 Task: Provide the standings of the 2023 Victory Lane Racing Xfinity Series for the track "Sonoma Raceway".
Action: Mouse moved to (189, 368)
Screenshot: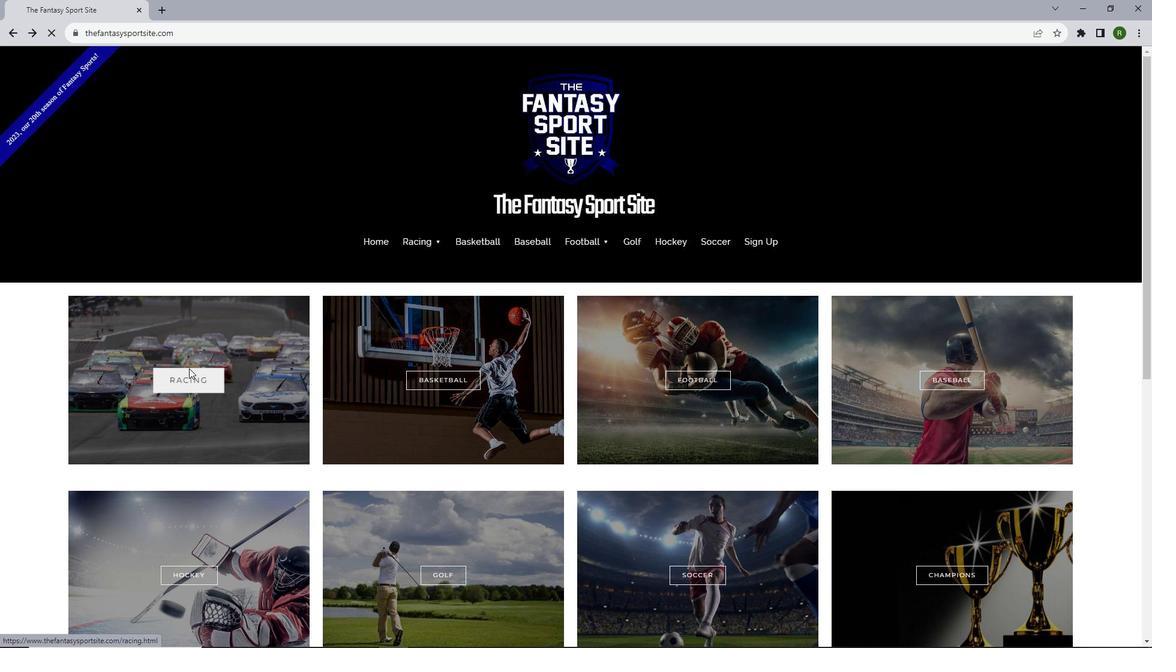 
Action: Mouse pressed left at (189, 368)
Screenshot: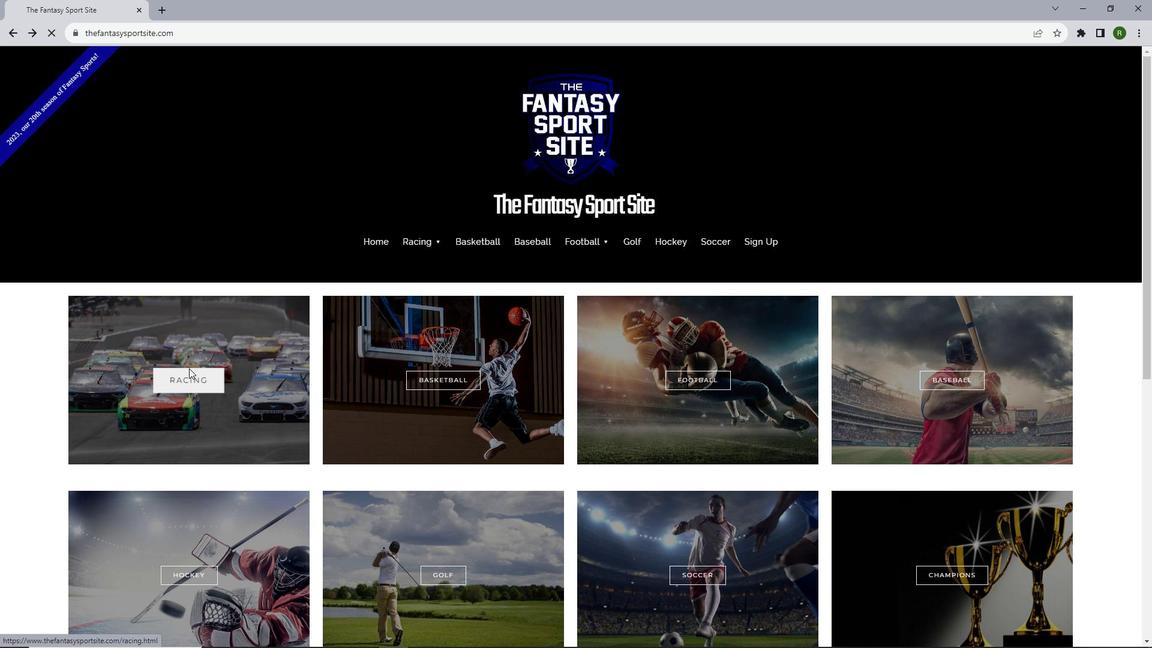 
Action: Mouse moved to (538, 529)
Screenshot: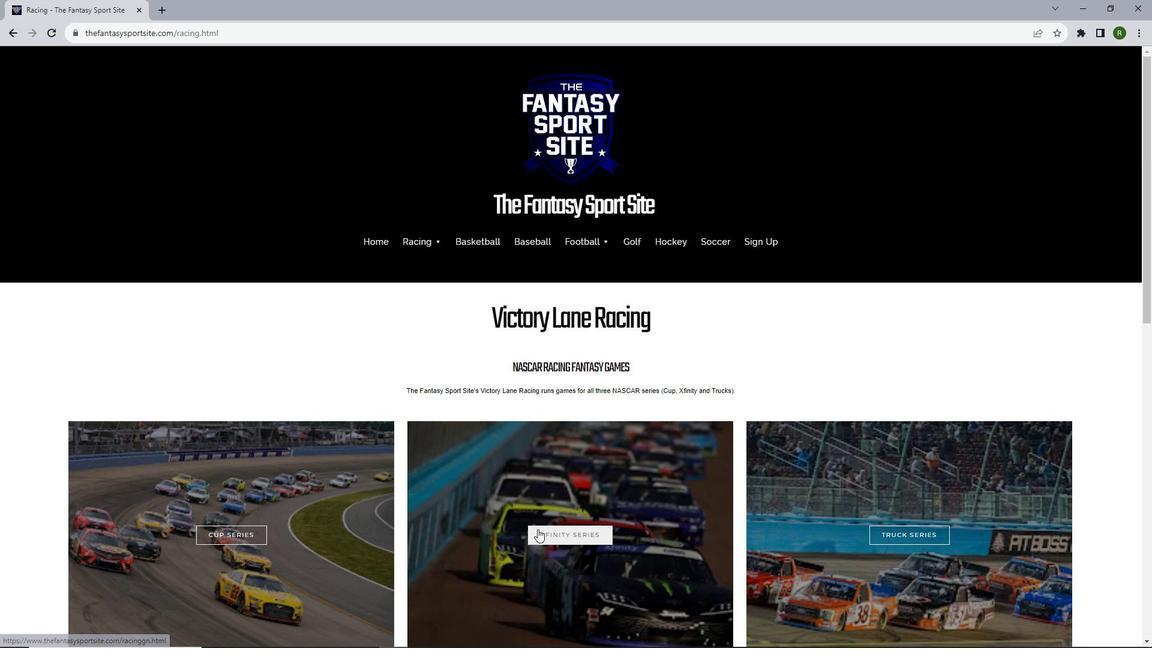 
Action: Mouse pressed left at (538, 529)
Screenshot: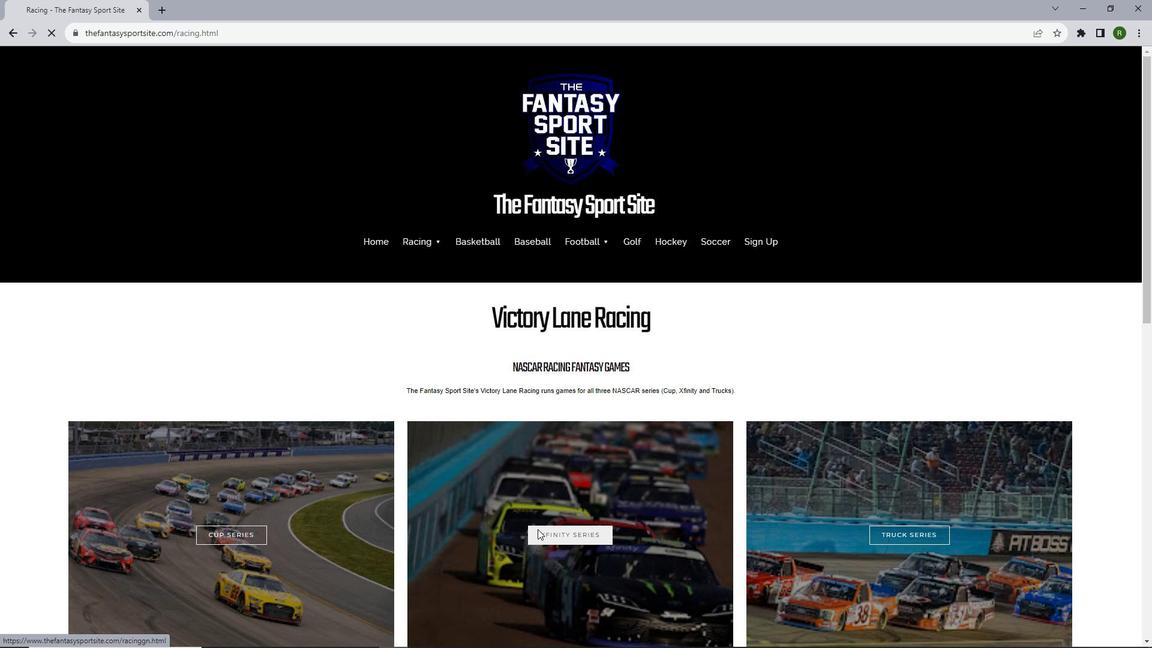 
Action: Mouse moved to (553, 378)
Screenshot: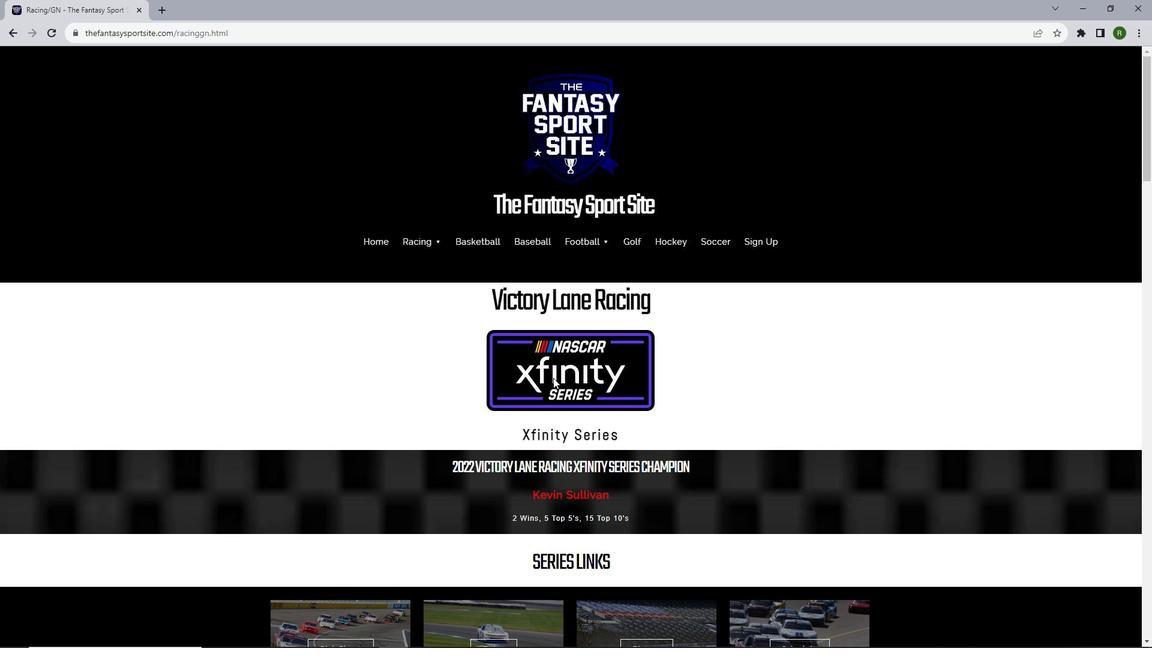 
Action: Mouse scrolled (553, 377) with delta (0, 0)
Screenshot: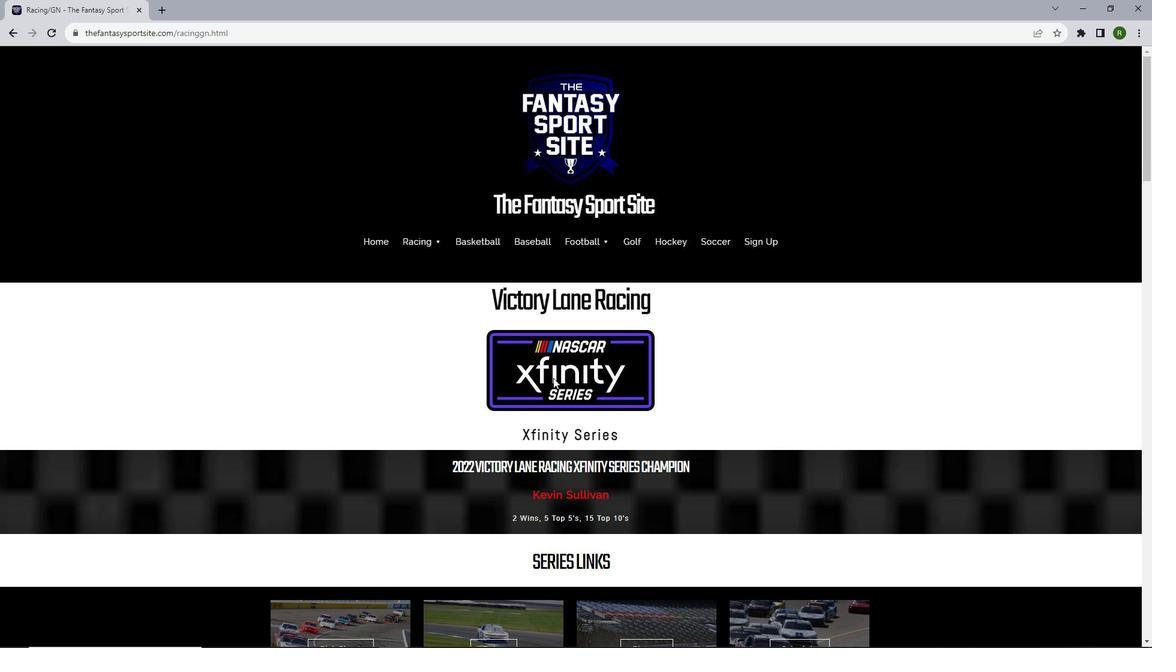 
Action: Mouse scrolled (553, 377) with delta (0, 0)
Screenshot: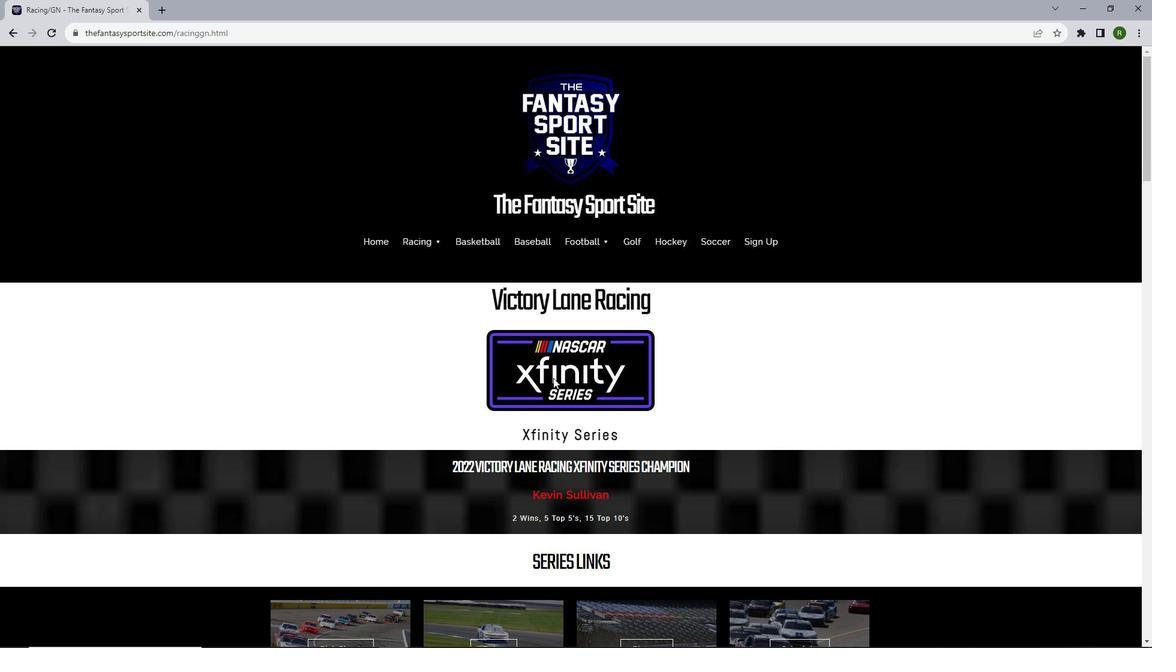 
Action: Mouse scrolled (553, 377) with delta (0, 0)
Screenshot: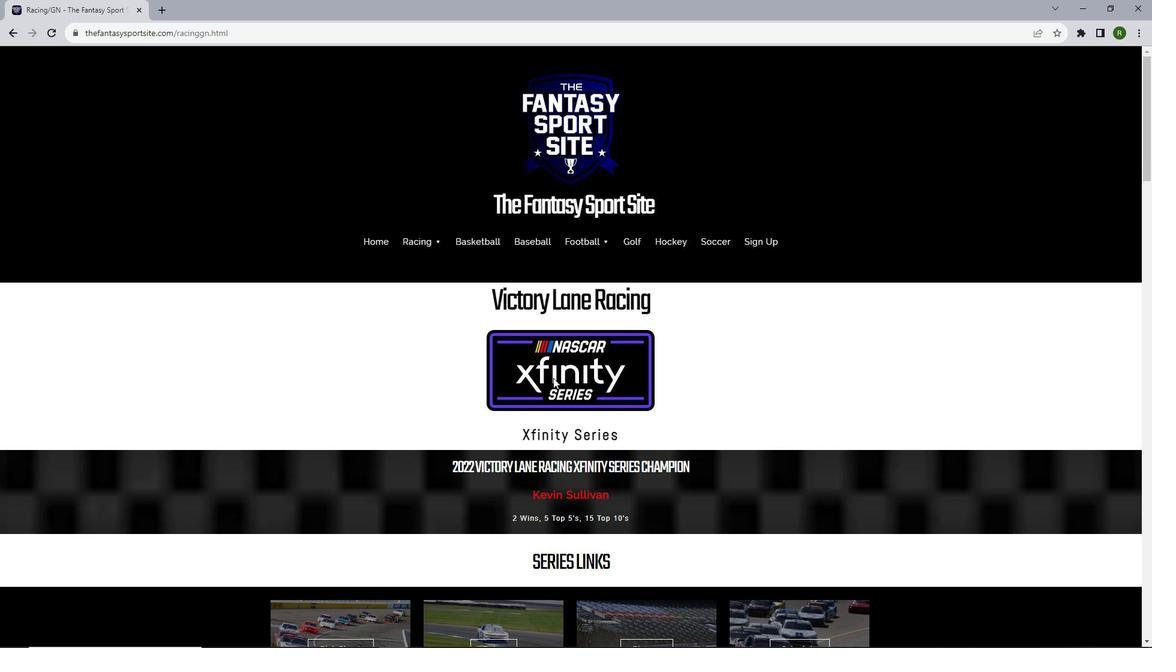 
Action: Mouse moved to (664, 580)
Screenshot: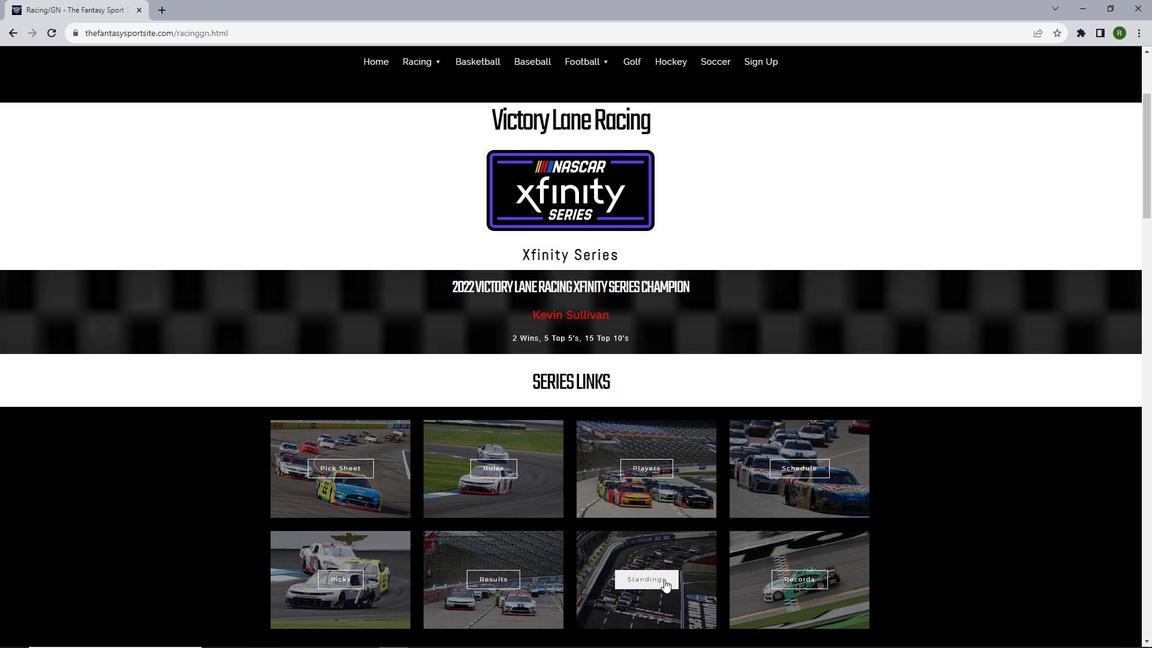 
Action: Mouse pressed left at (664, 580)
Screenshot: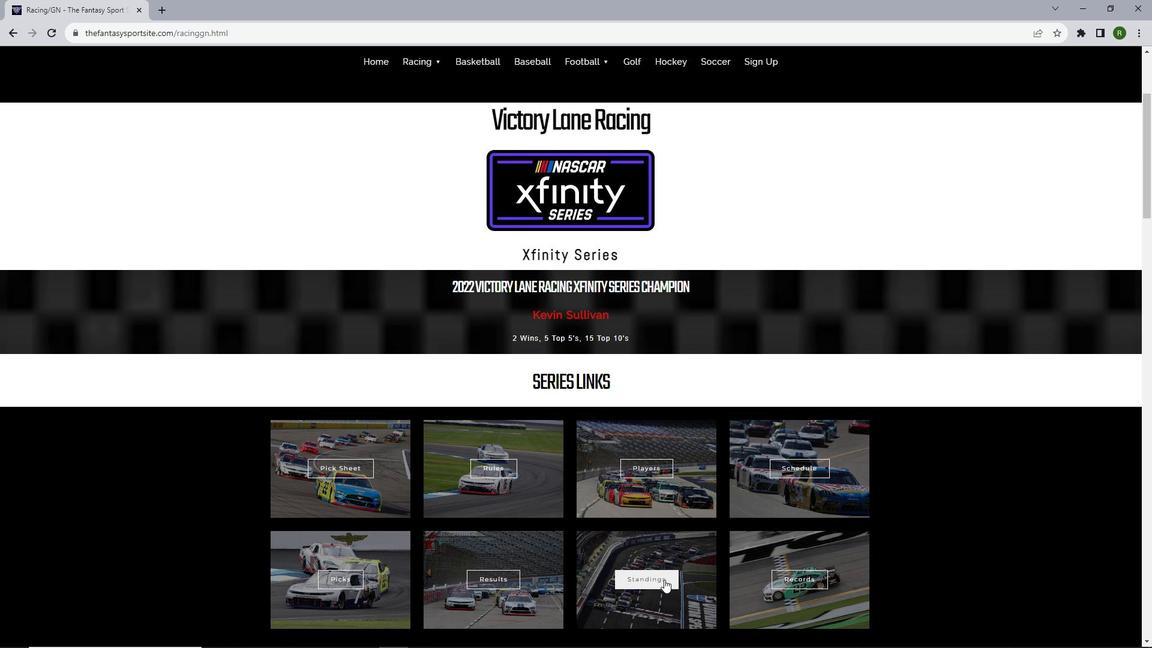 
Action: Mouse moved to (662, 392)
Screenshot: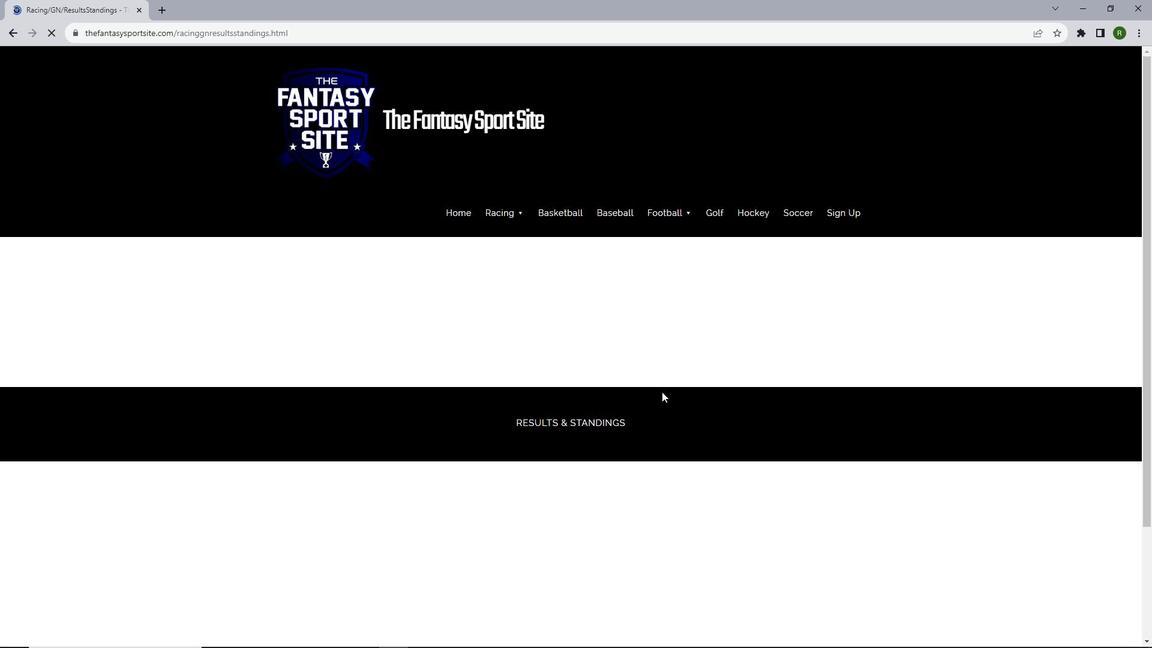 
Action: Mouse scrolled (662, 391) with delta (0, 0)
Screenshot: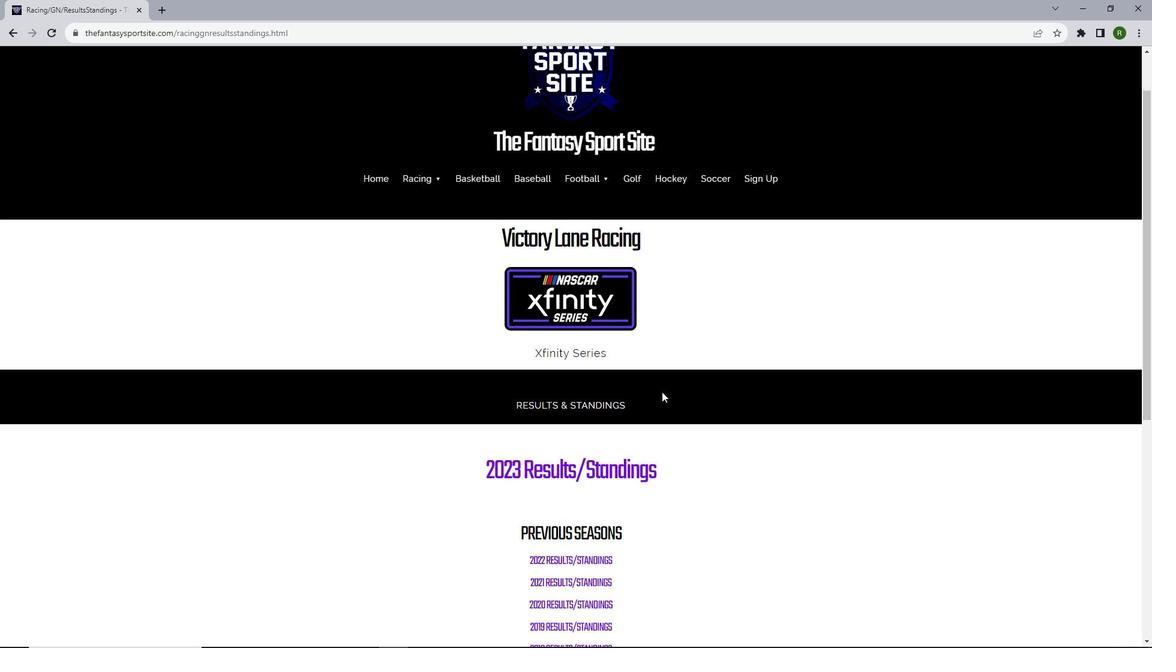 
Action: Mouse scrolled (662, 391) with delta (0, 0)
Screenshot: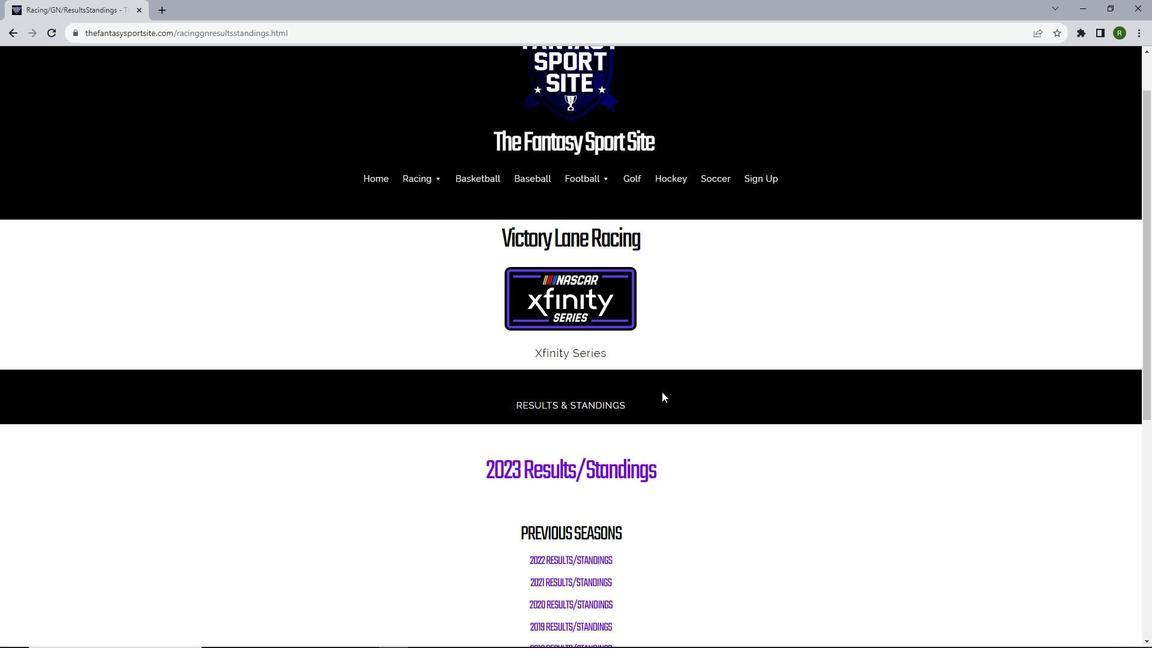 
Action: Mouse scrolled (662, 391) with delta (0, 0)
Screenshot: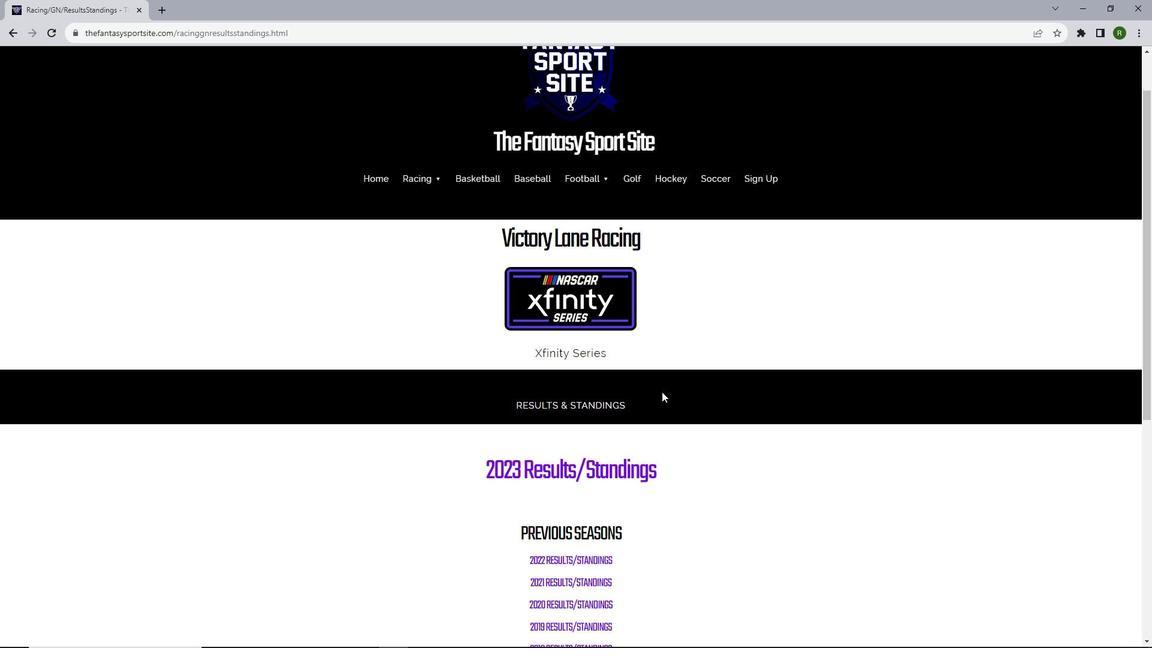 
Action: Mouse scrolled (662, 391) with delta (0, 0)
Screenshot: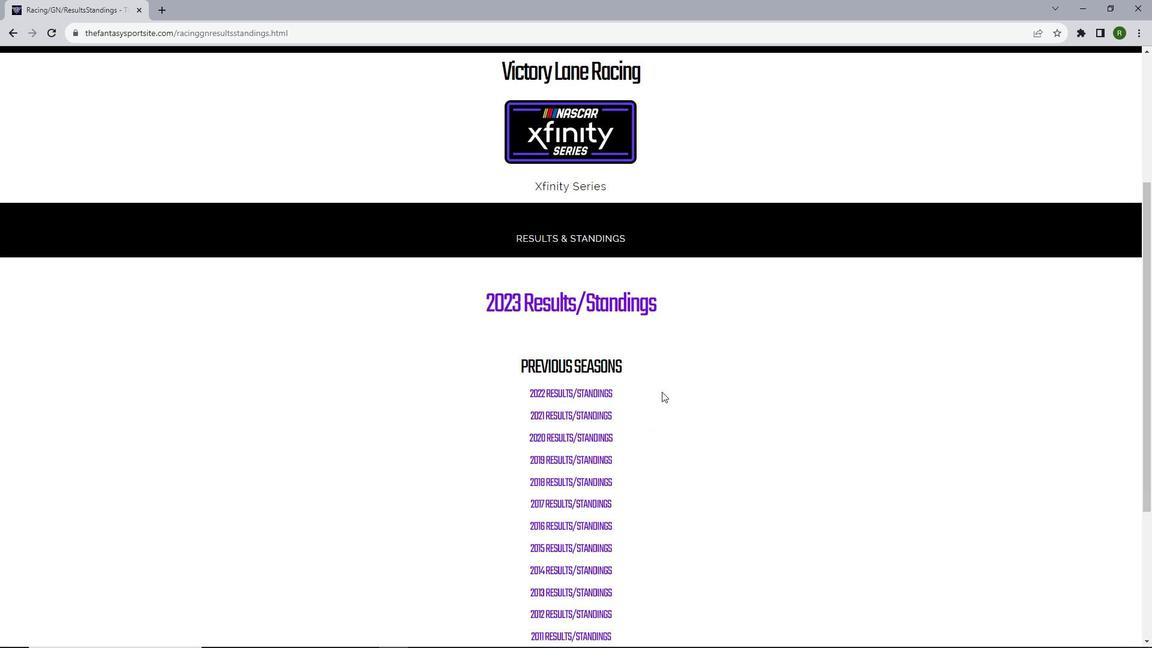
Action: Mouse moved to (546, 283)
Screenshot: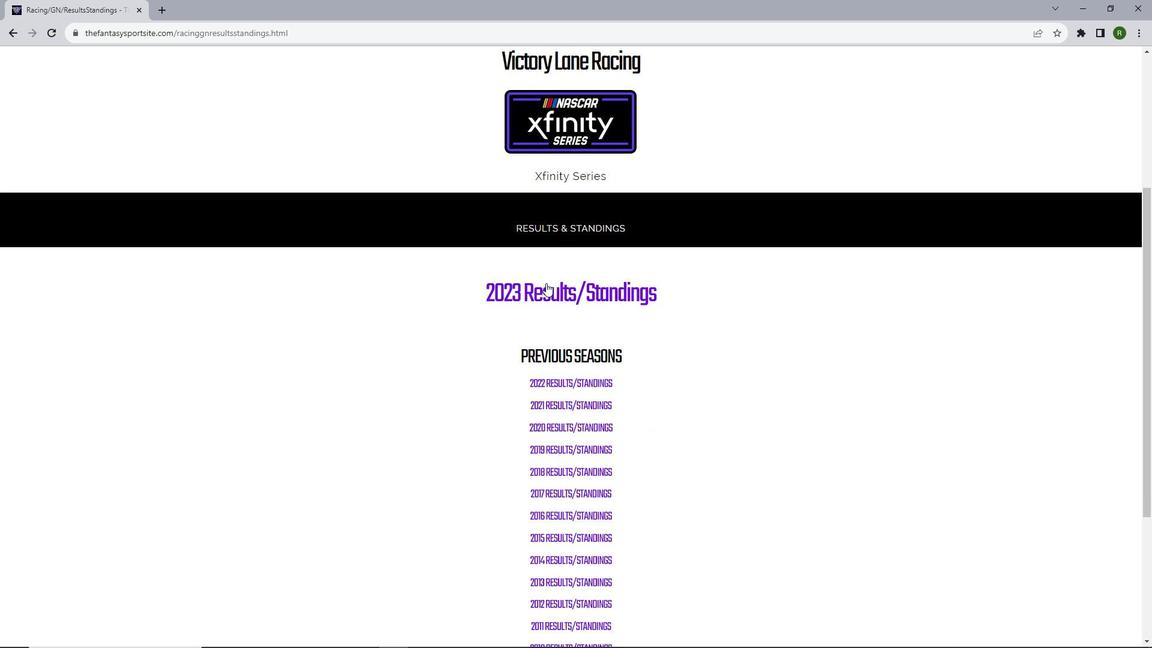 
Action: Mouse pressed left at (546, 283)
Screenshot: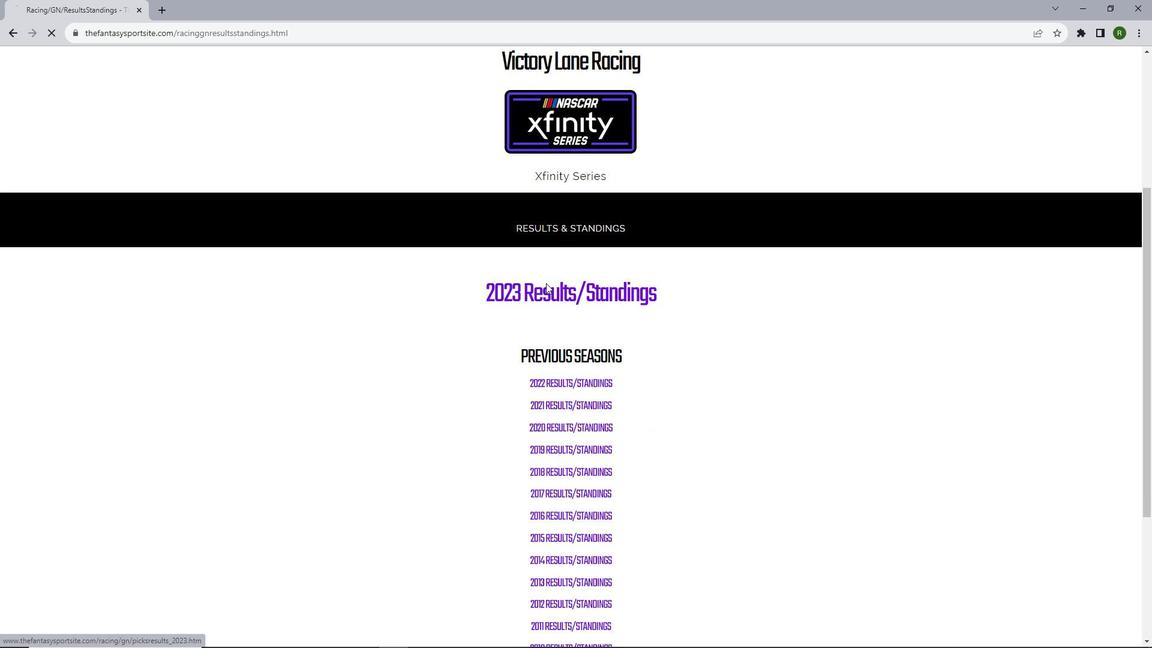 
Action: Mouse moved to (698, 272)
Screenshot: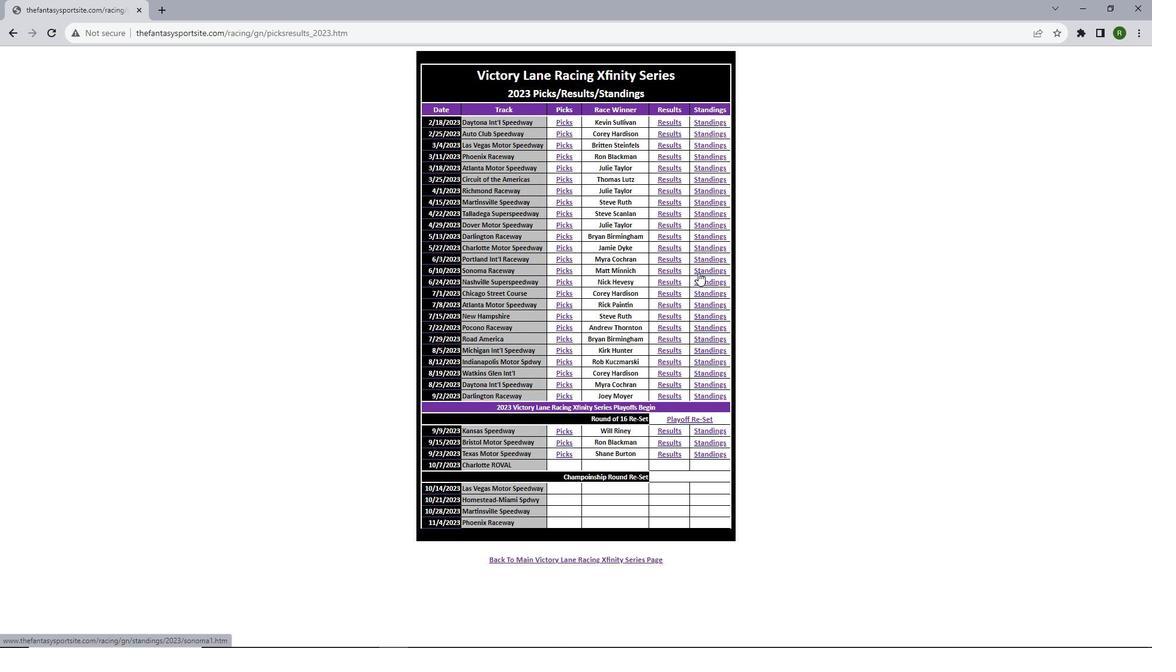 
Action: Mouse pressed left at (698, 272)
Screenshot: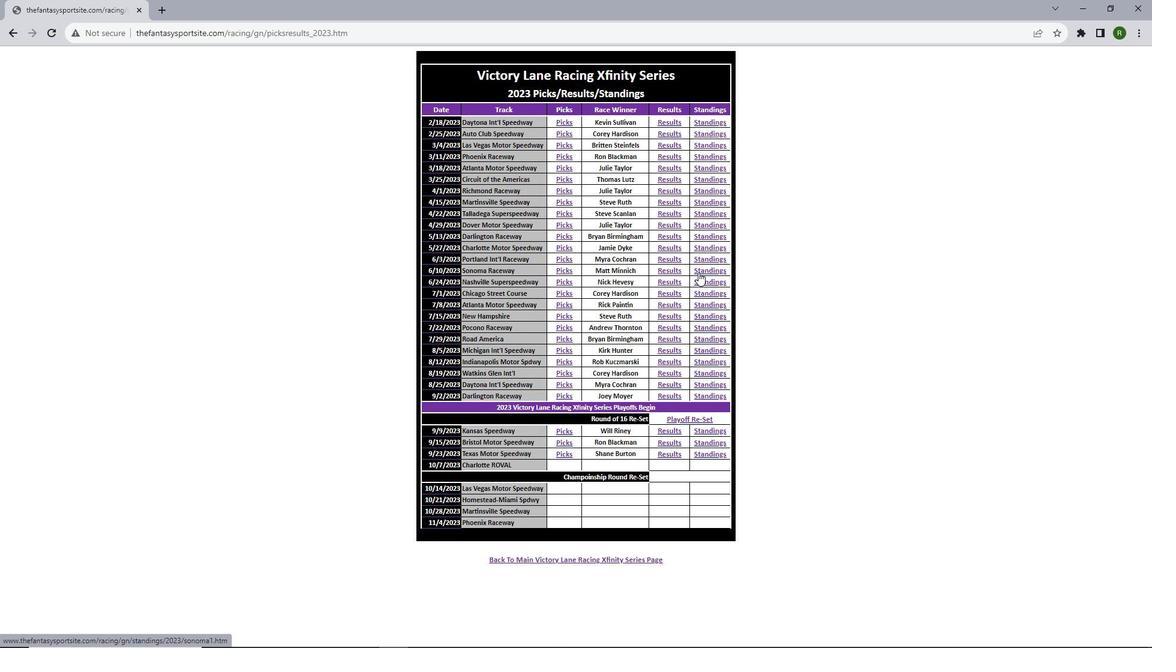 
Action: Mouse scrolled (698, 272) with delta (0, 0)
Screenshot: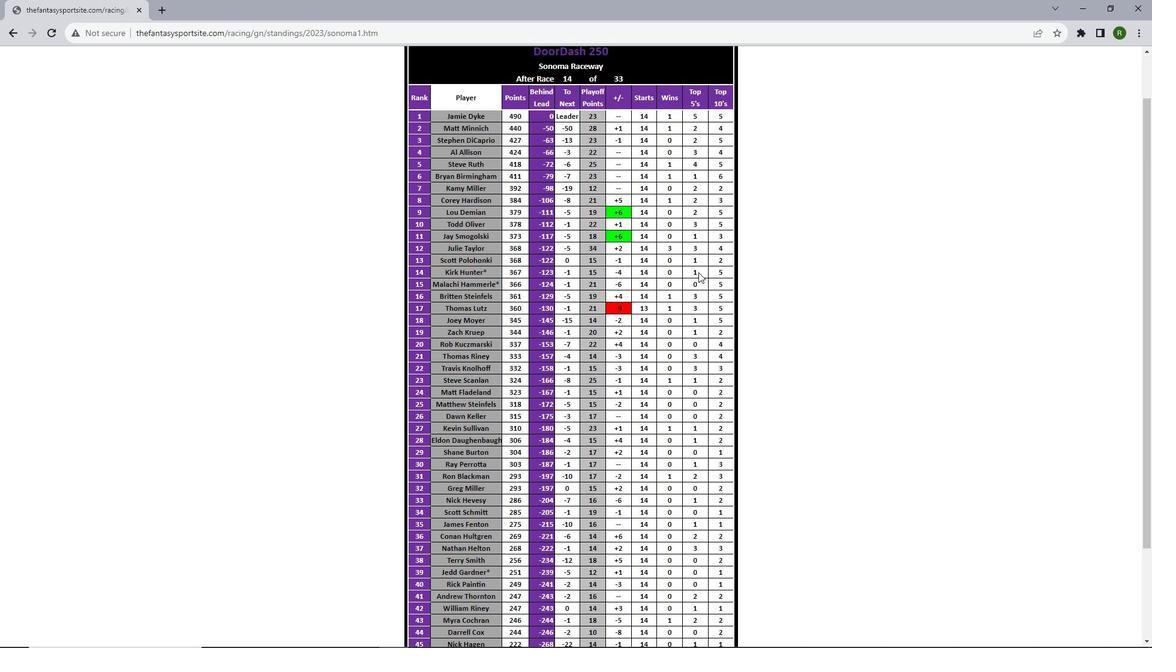 
Action: Mouse scrolled (698, 272) with delta (0, 0)
Screenshot: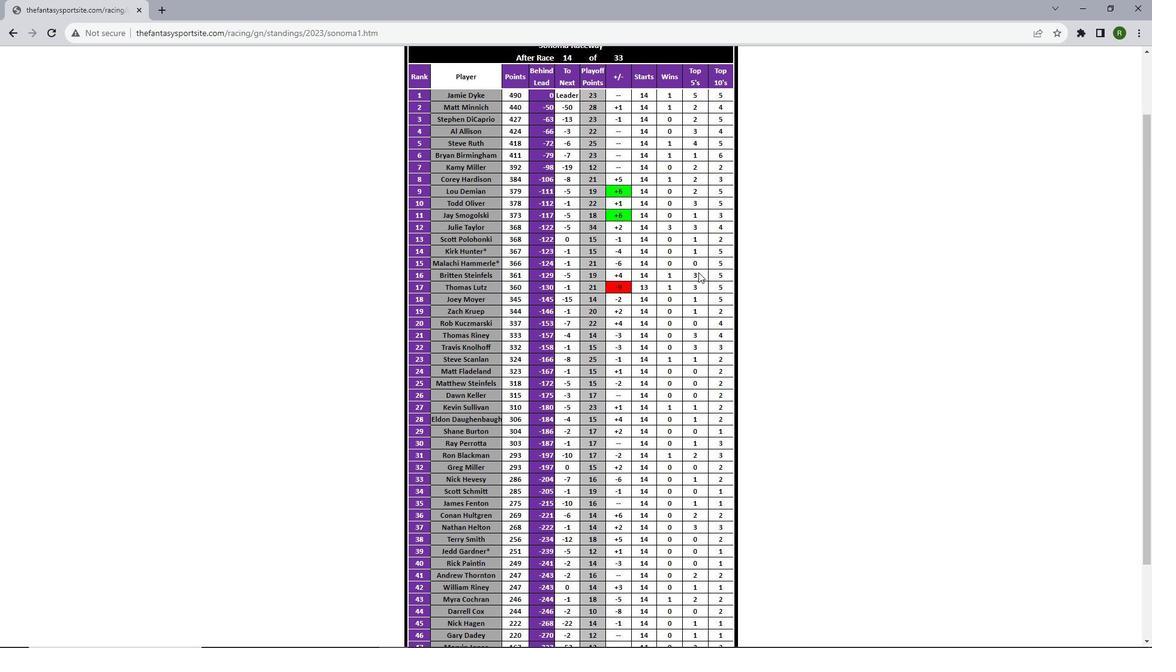 
Action: Mouse scrolled (698, 272) with delta (0, 0)
Screenshot: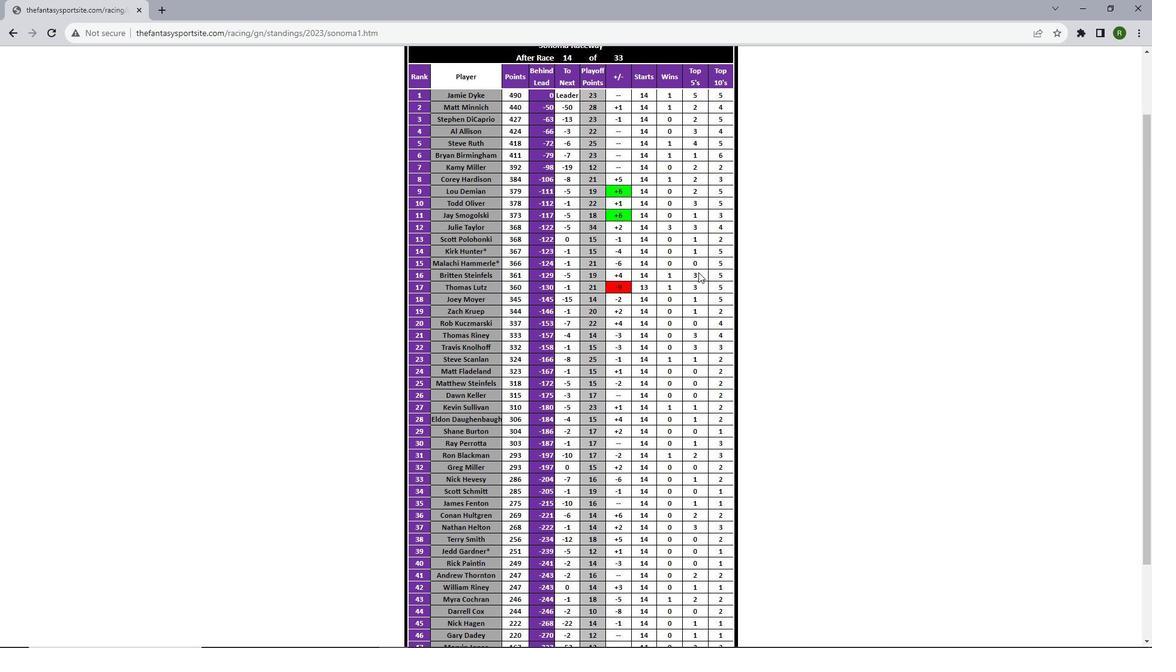
Action: Mouse scrolled (698, 272) with delta (0, 0)
Screenshot: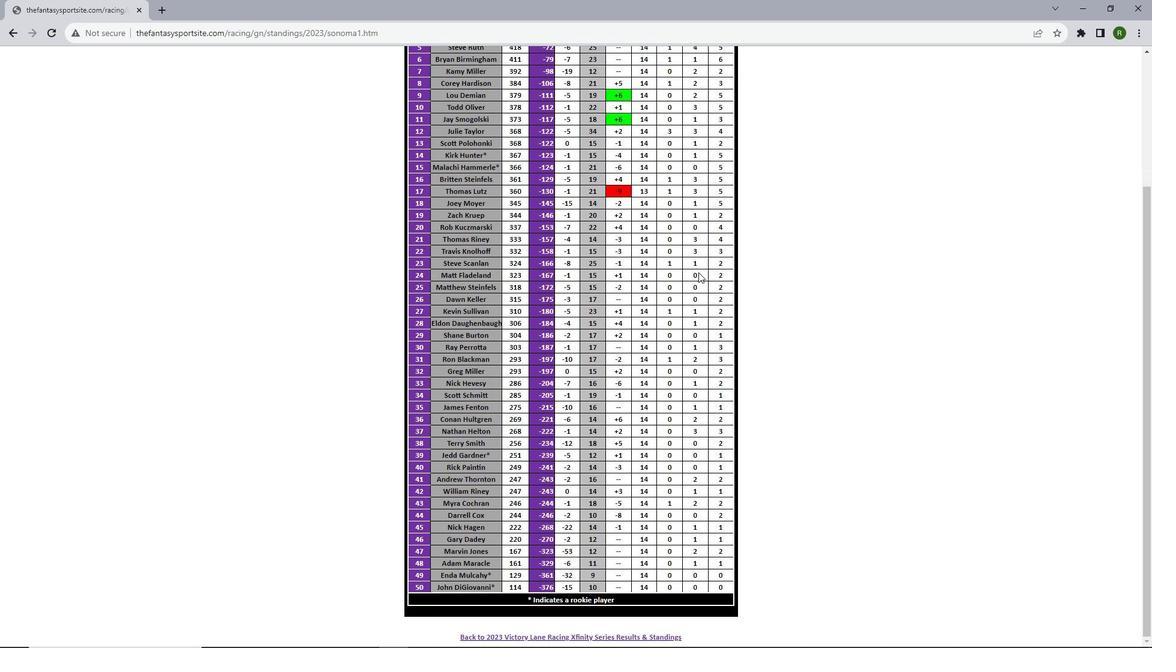 
Action: Mouse scrolled (698, 272) with delta (0, 0)
Screenshot: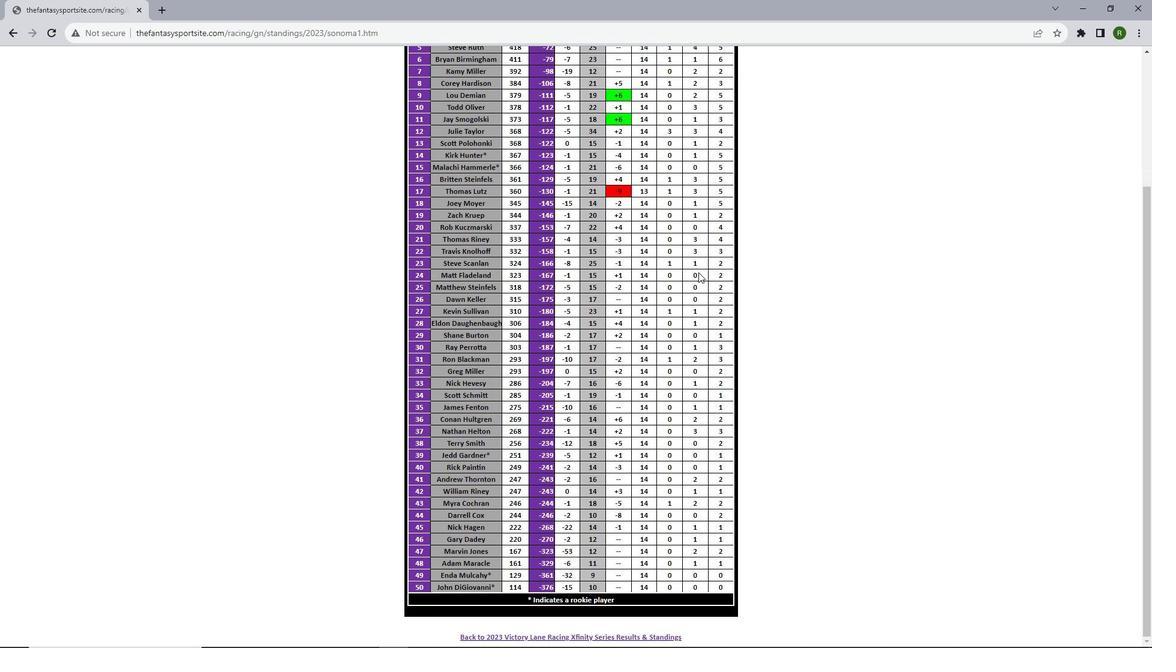
Action: Mouse scrolled (698, 272) with delta (0, 0)
Screenshot: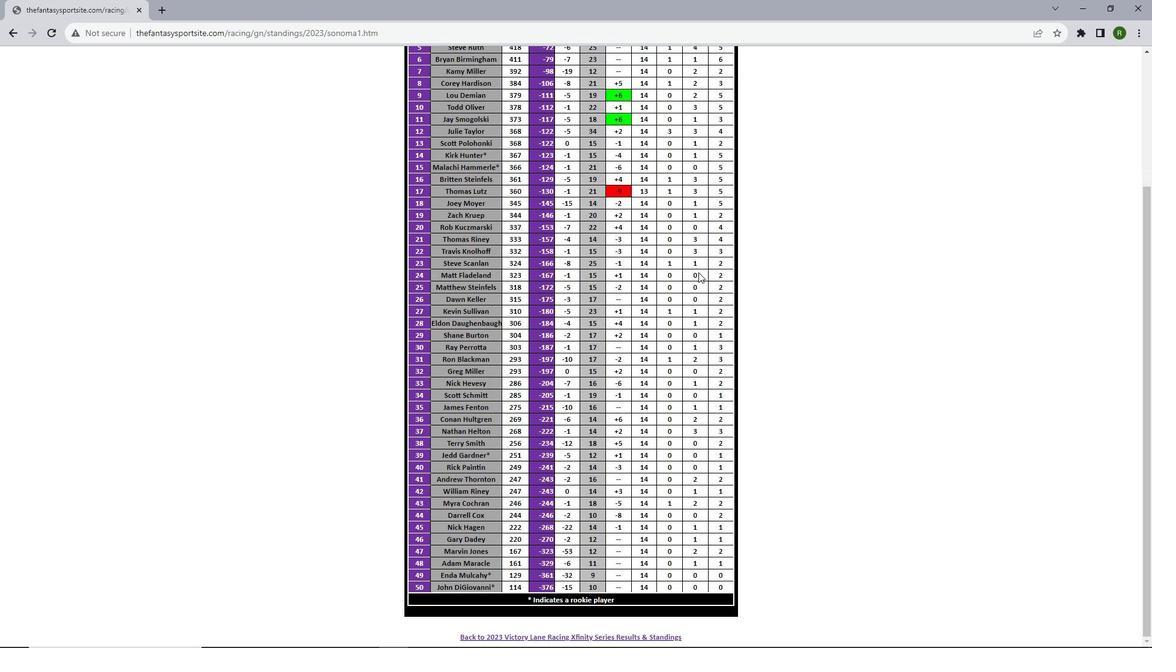 
Action: Mouse scrolled (698, 272) with delta (0, 0)
Screenshot: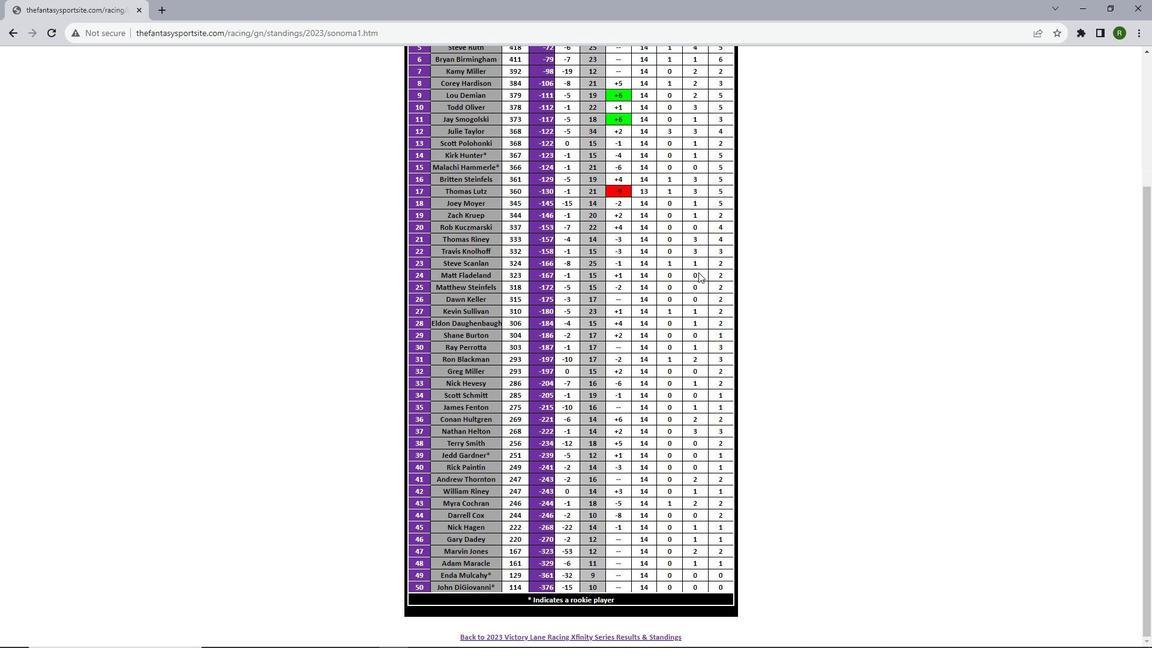 
Action: Mouse scrolled (698, 272) with delta (0, 0)
Screenshot: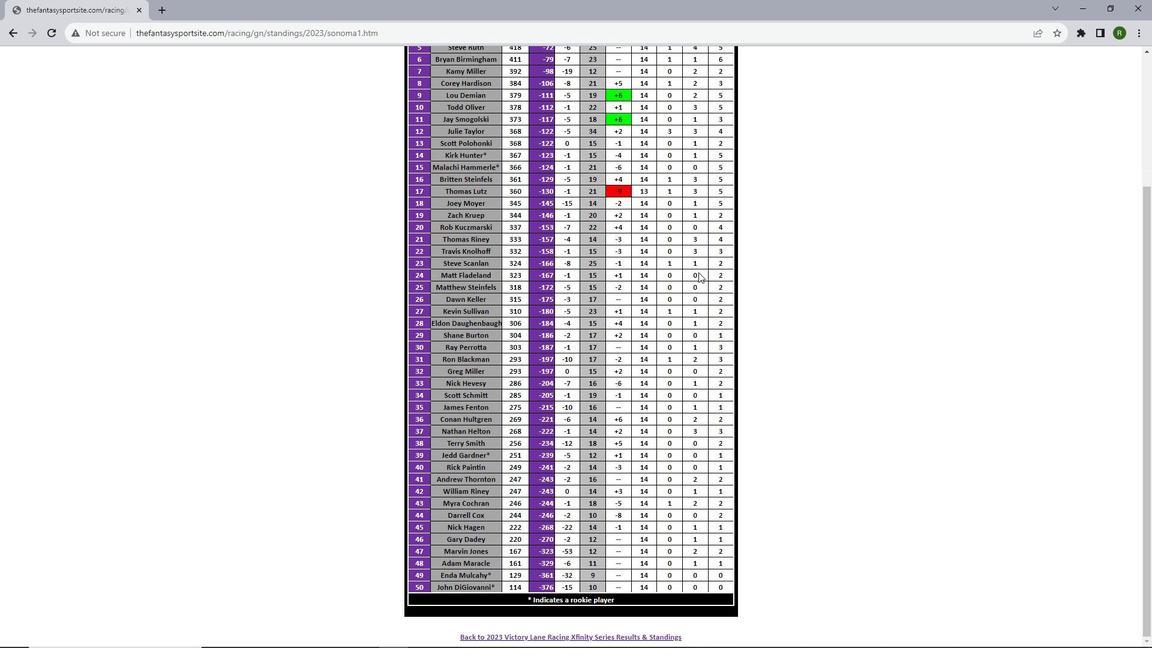 
Action: Mouse scrolled (698, 272) with delta (0, 0)
Screenshot: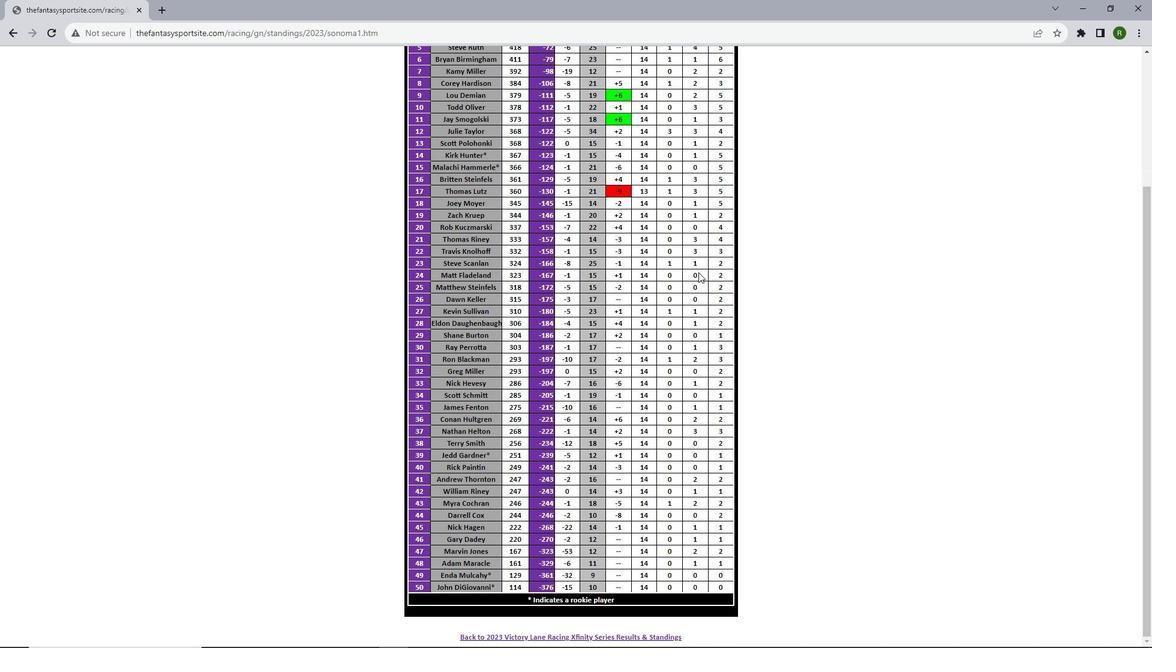 
Action: Mouse scrolled (698, 272) with delta (0, 0)
Screenshot: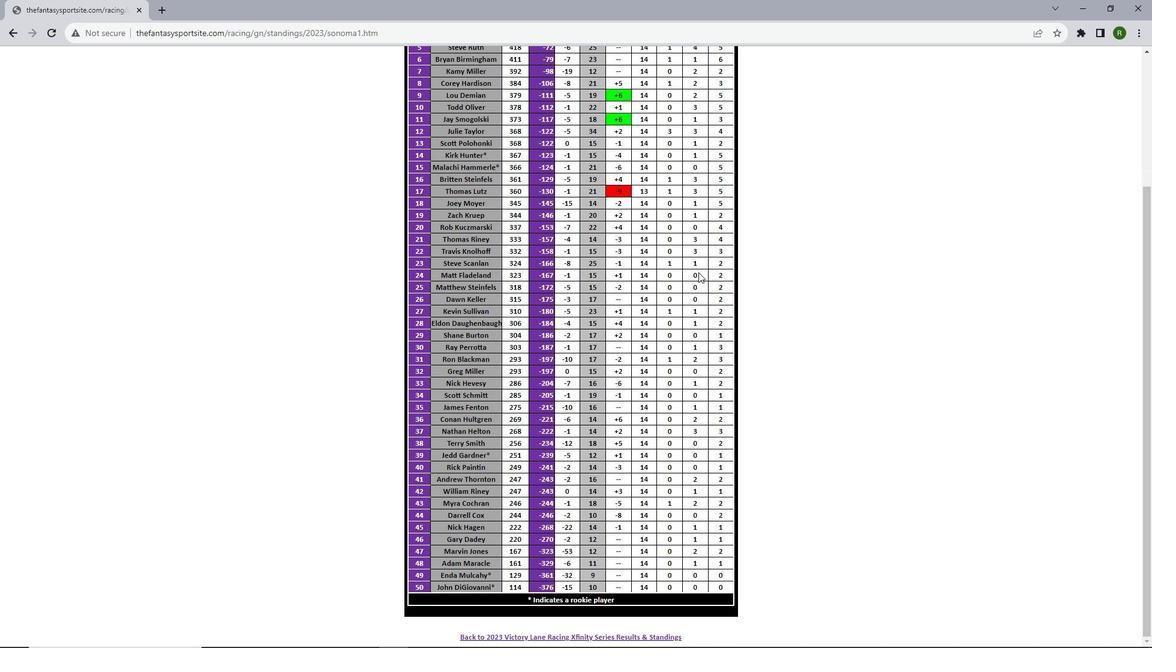 
Action: Mouse scrolled (698, 272) with delta (0, 0)
Screenshot: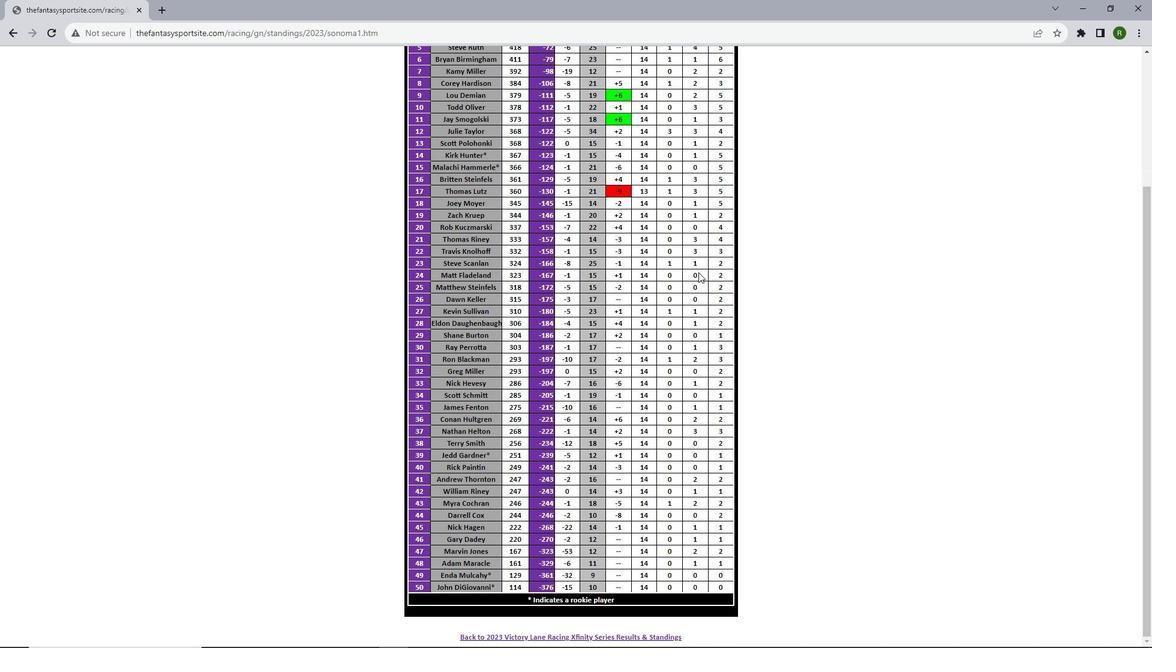 
Action: Mouse scrolled (698, 272) with delta (0, 0)
Screenshot: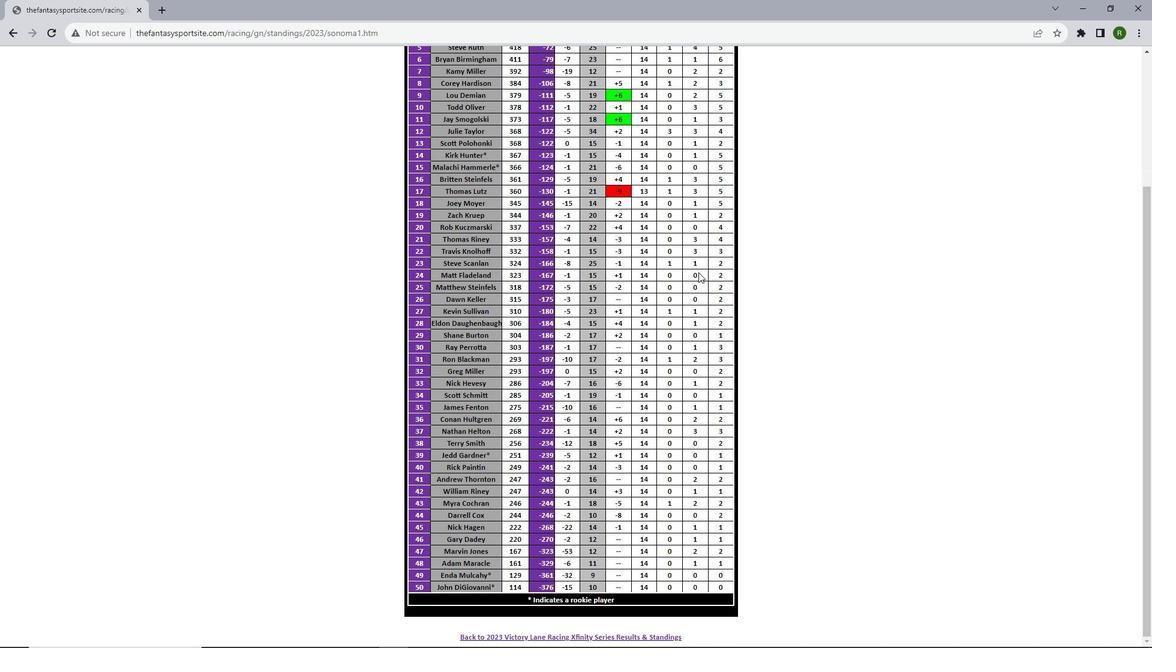
Action: Mouse scrolled (698, 272) with delta (0, 0)
Screenshot: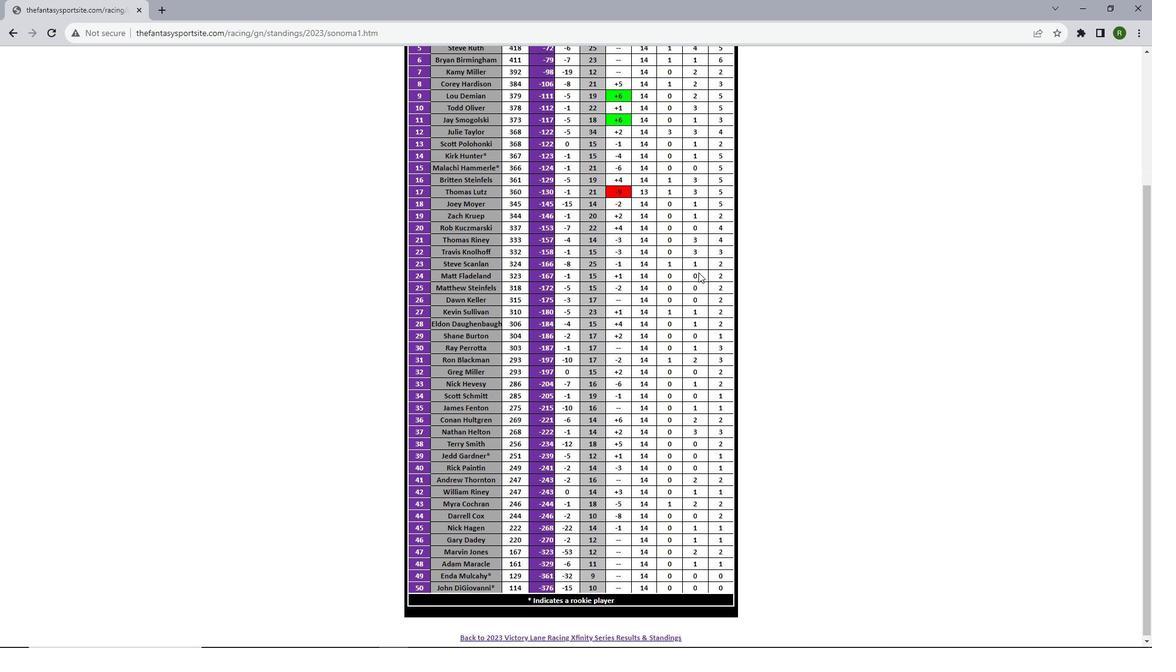 
Action: Mouse scrolled (698, 273) with delta (0, 0)
Screenshot: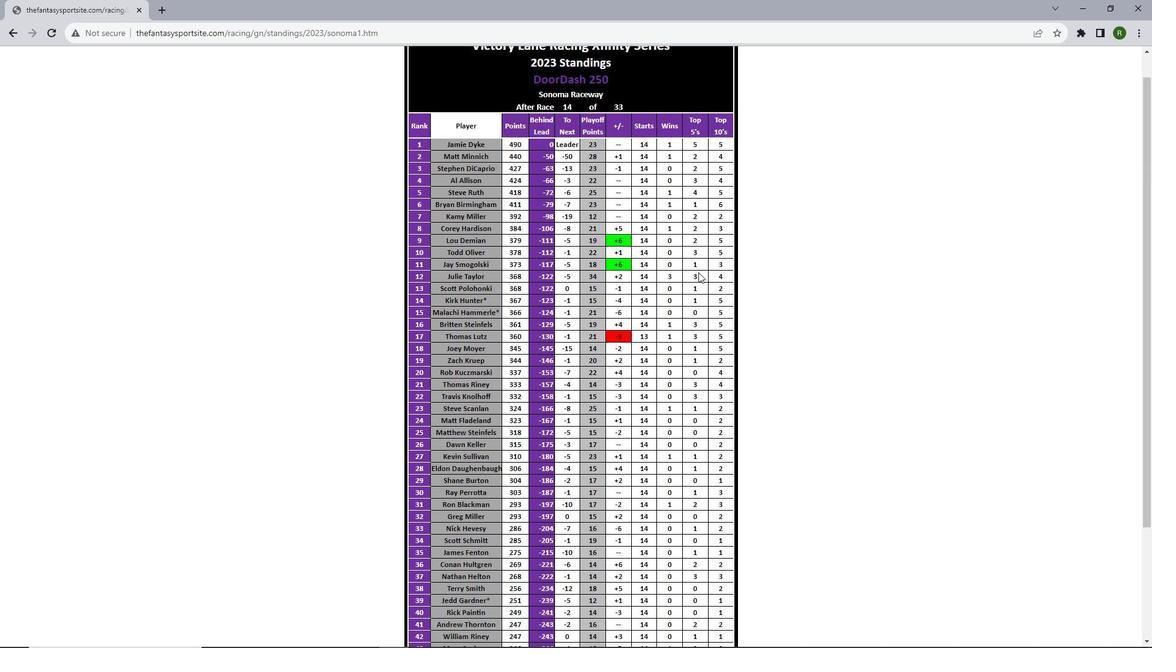 
Action: Mouse scrolled (698, 273) with delta (0, 0)
Screenshot: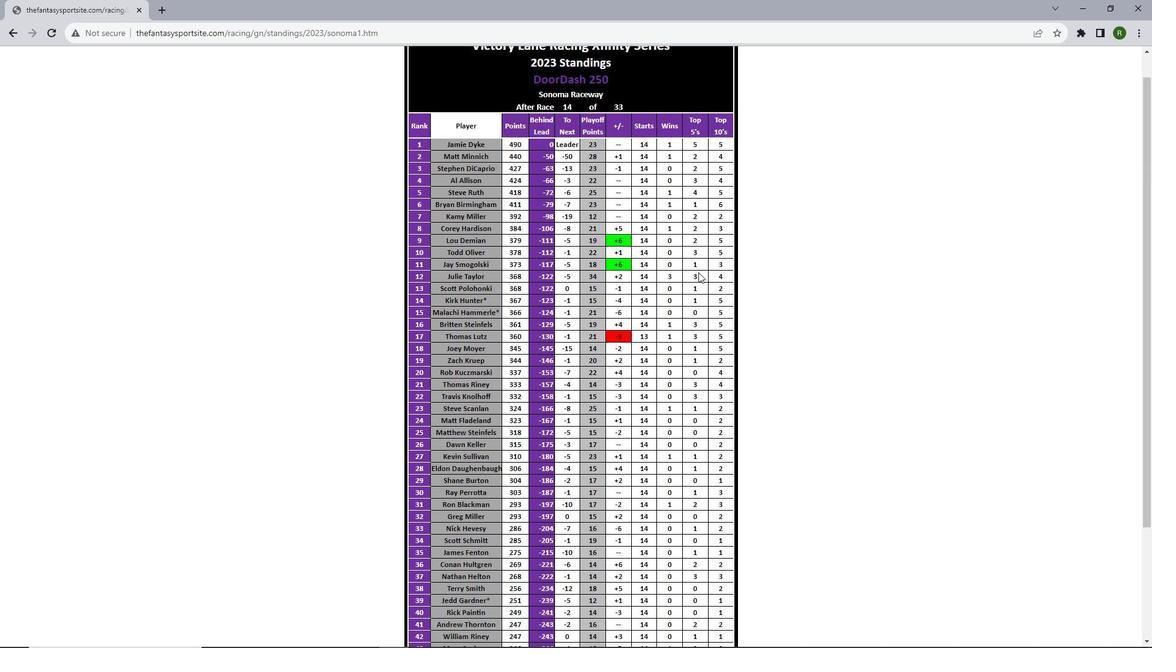 
Action: Mouse scrolled (698, 273) with delta (0, 0)
Screenshot: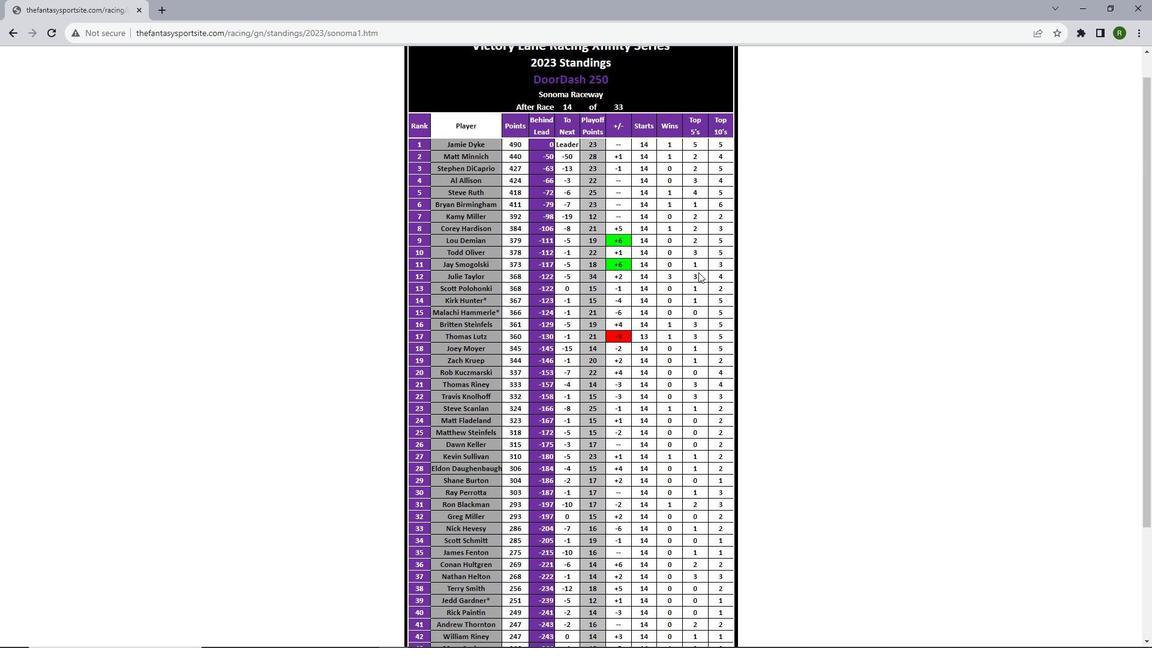 
Action: Mouse scrolled (698, 273) with delta (0, 0)
Screenshot: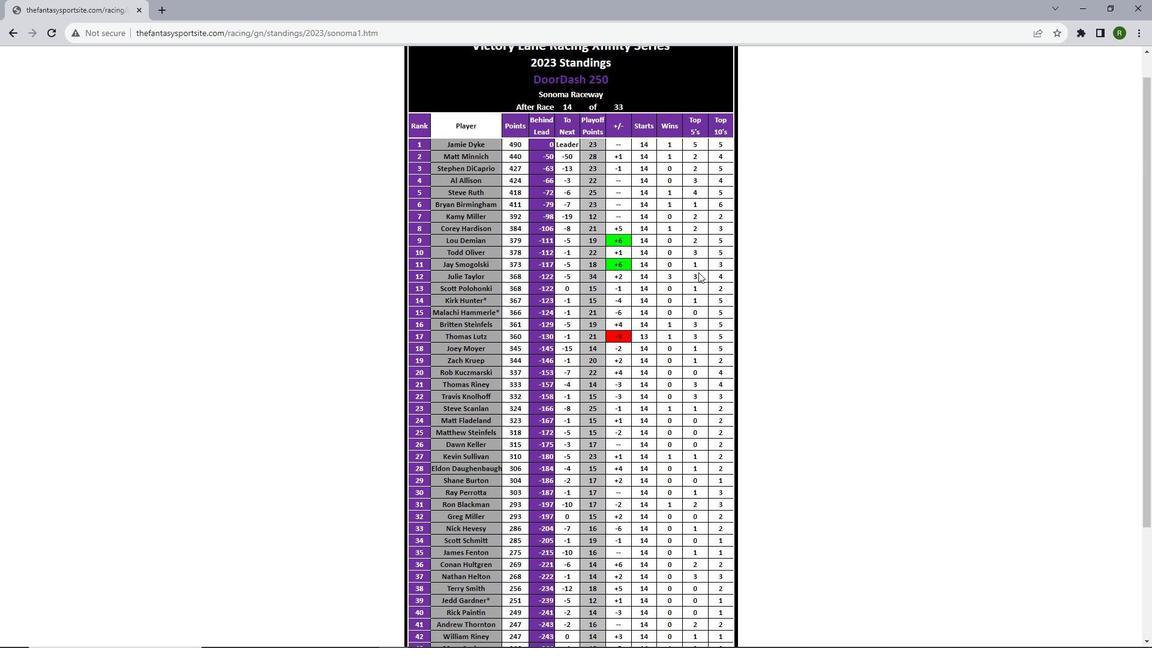 
Action: Mouse scrolled (698, 273) with delta (0, 0)
Screenshot: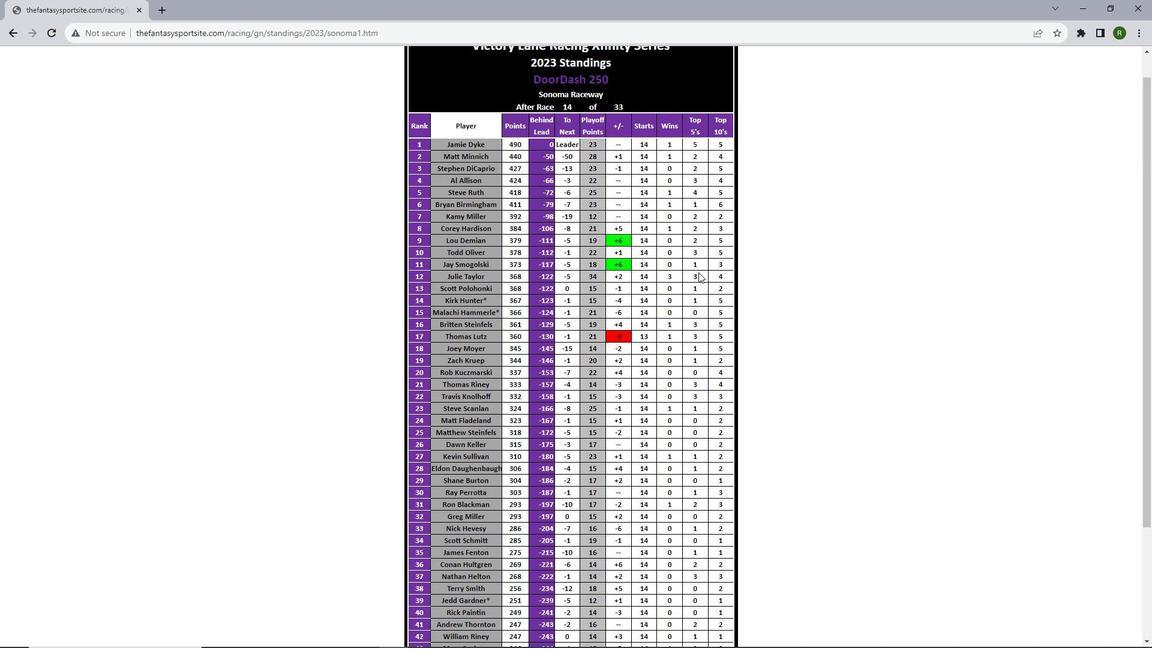 
Action: Mouse scrolled (698, 273) with delta (0, 0)
Screenshot: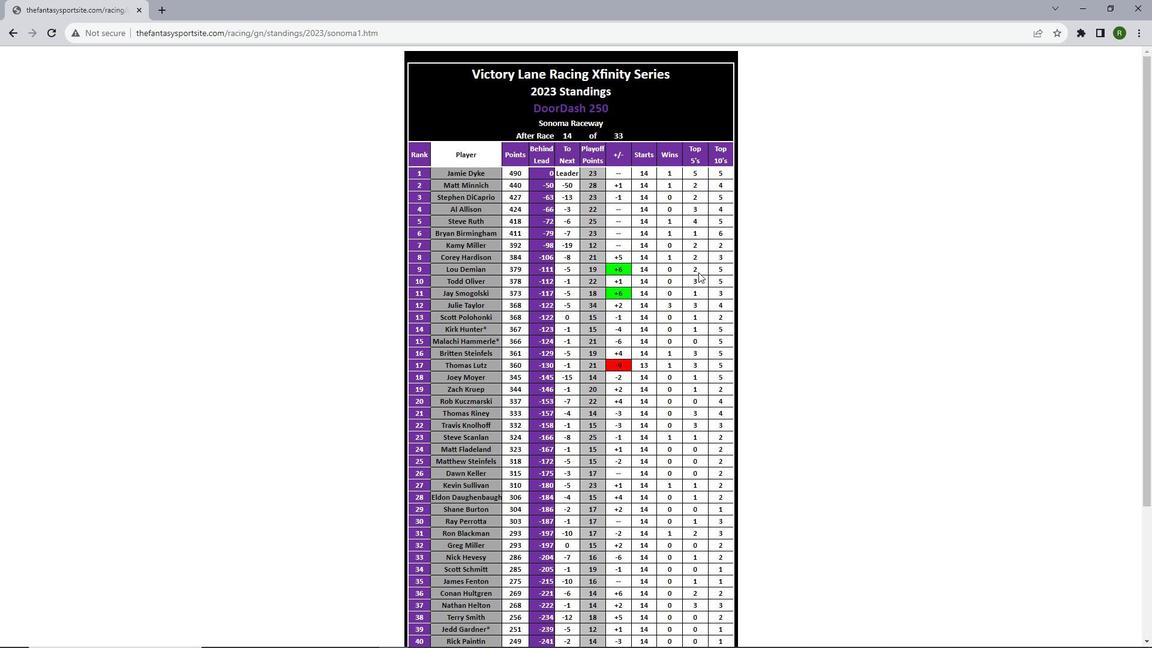 
